 Task: Add in the project XcelTech an epic 'Cloud Capacity Planning'.
Action: Mouse moved to (225, 74)
Screenshot: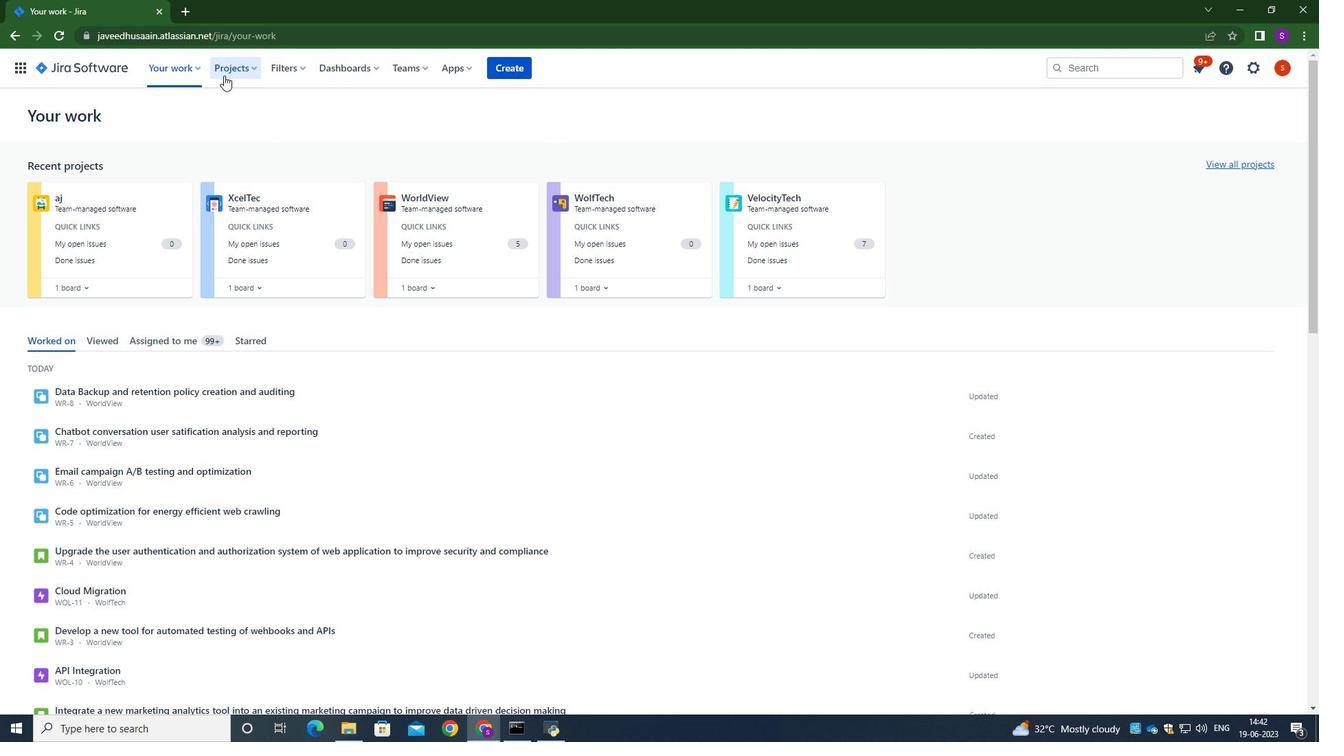 
Action: Mouse pressed left at (225, 74)
Screenshot: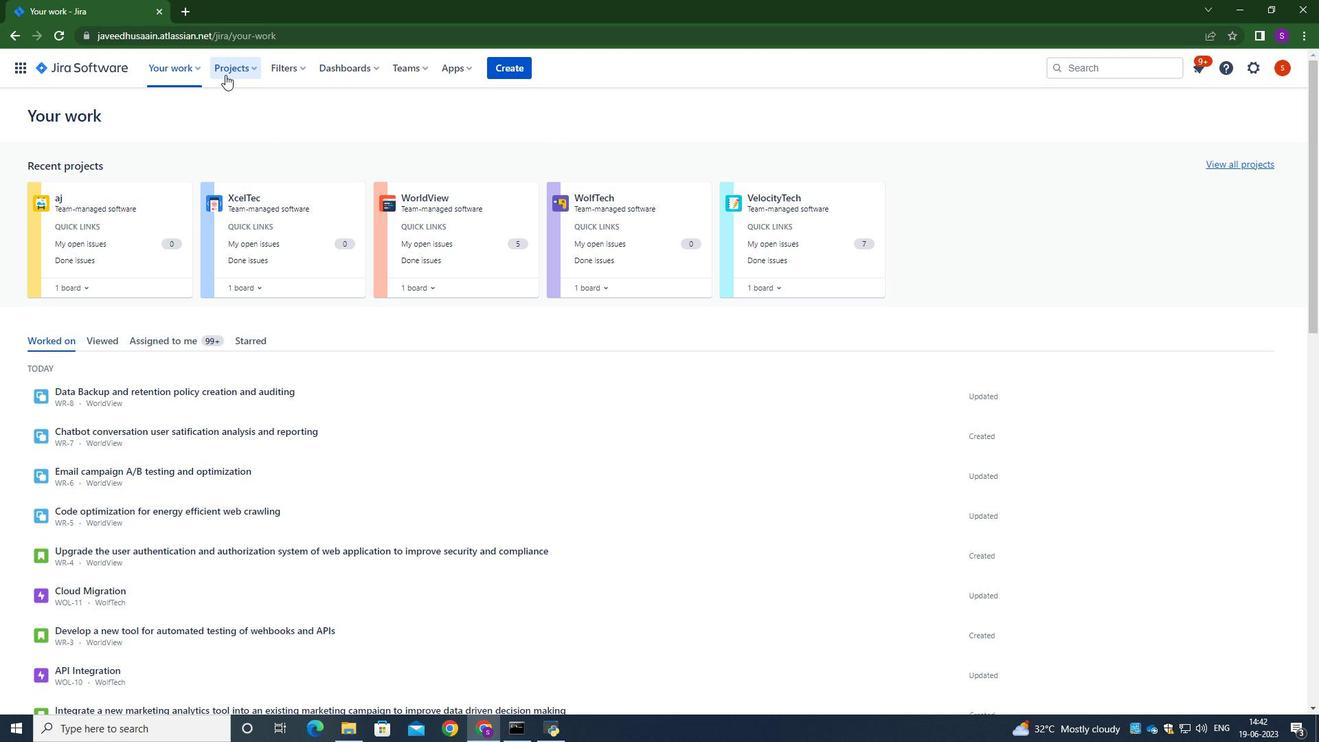 
Action: Mouse moved to (266, 138)
Screenshot: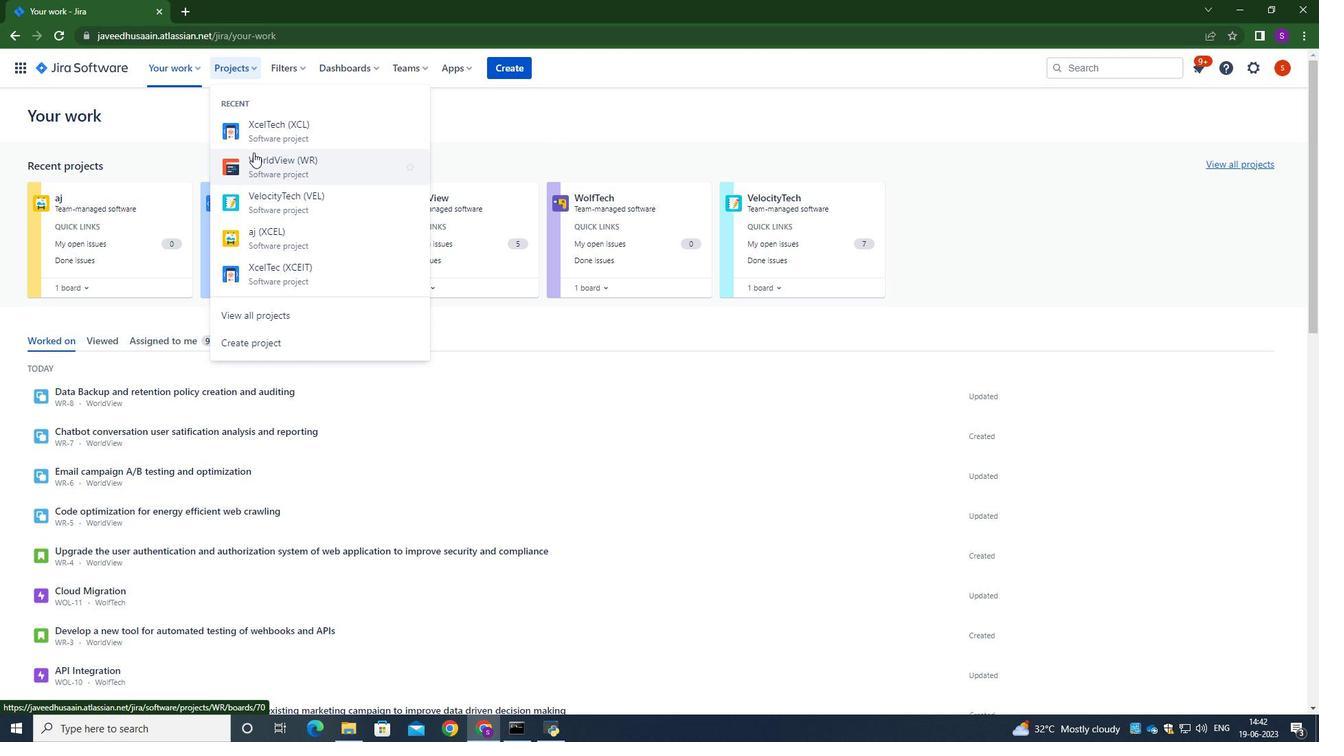 
Action: Mouse pressed left at (266, 138)
Screenshot: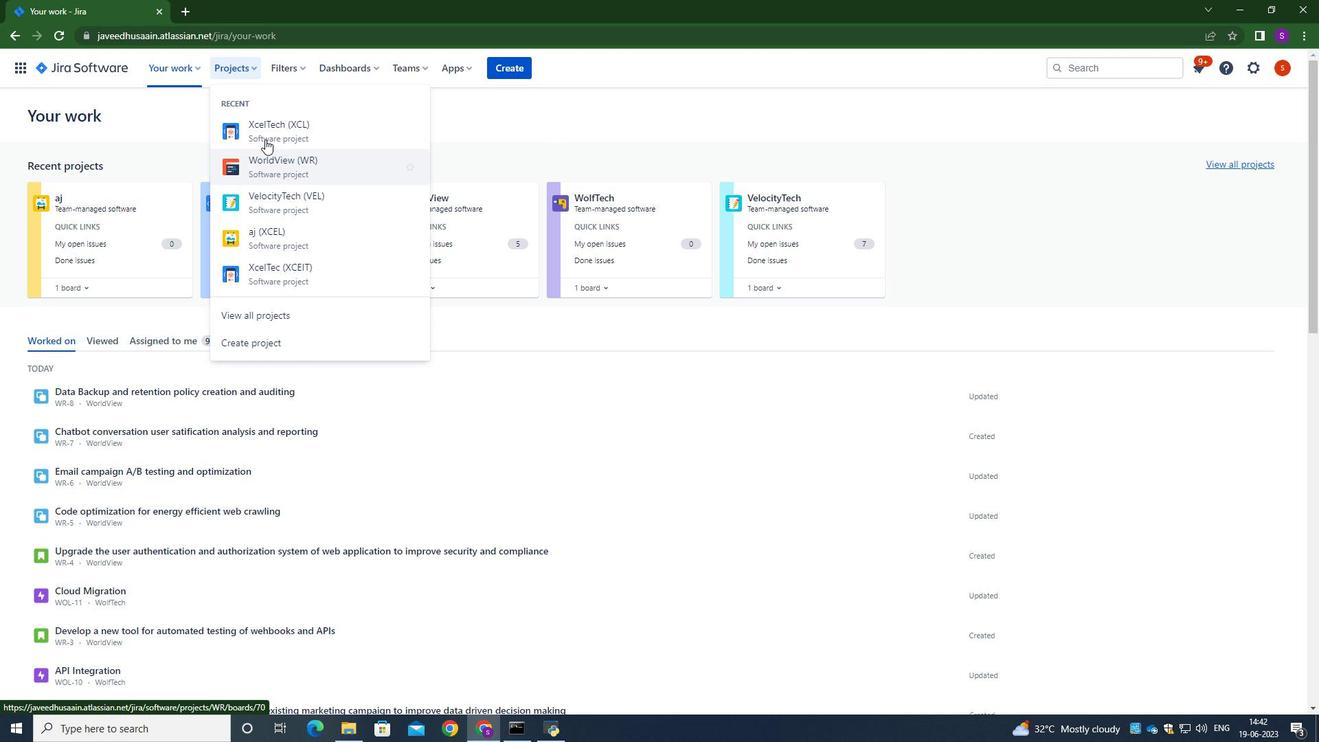
Action: Mouse moved to (70, 215)
Screenshot: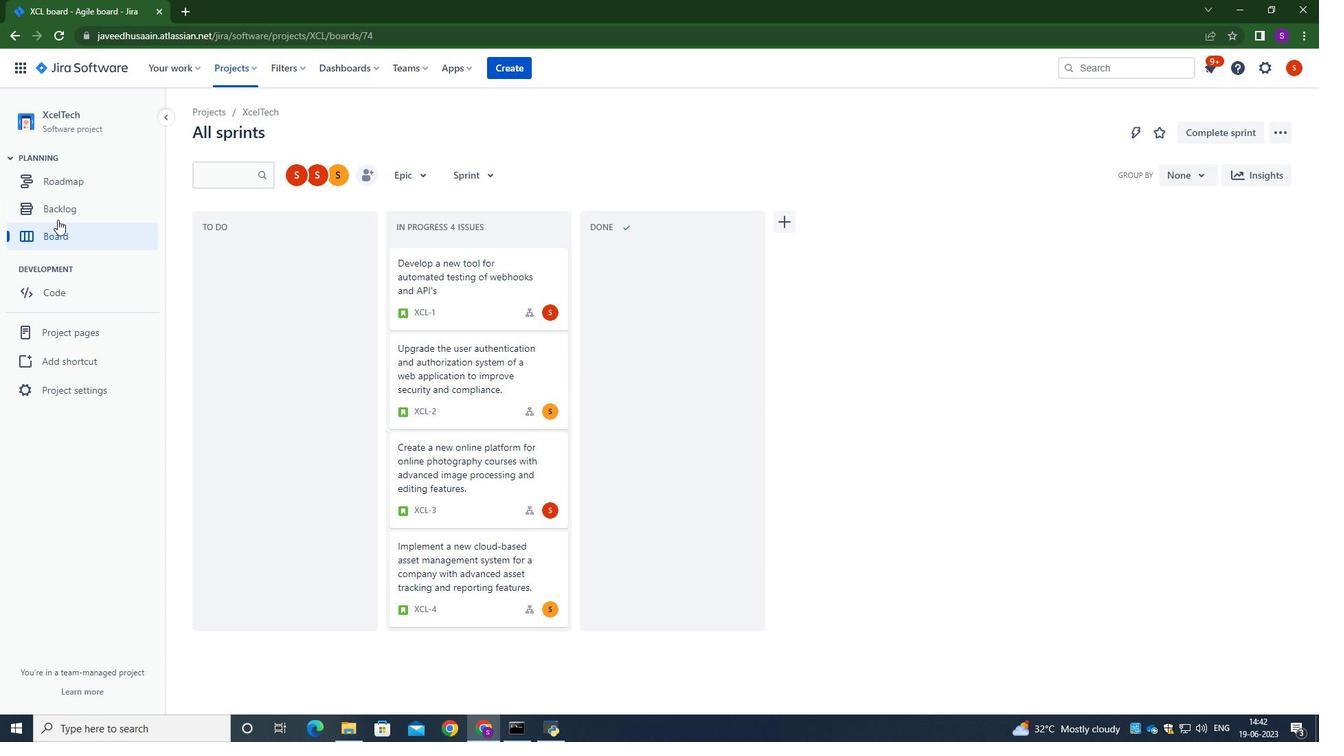 
Action: Mouse pressed left at (70, 215)
Screenshot: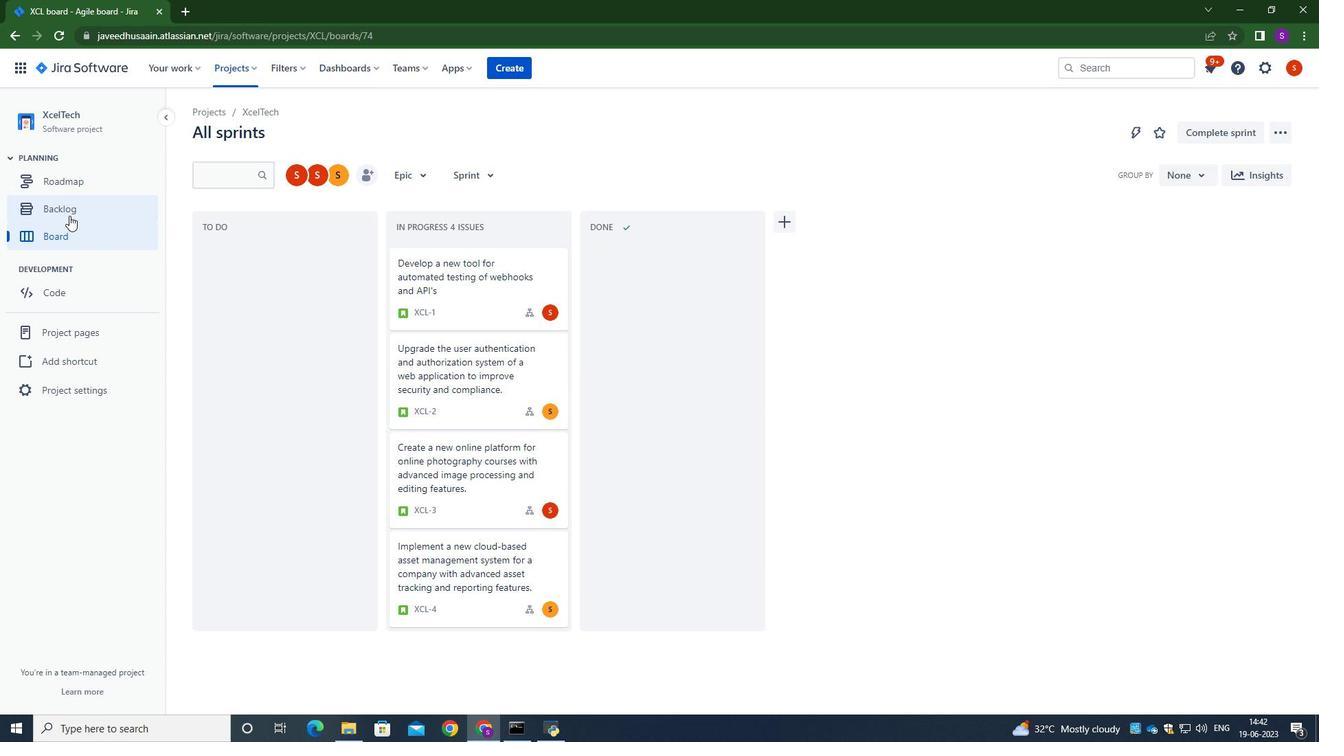 
Action: Mouse moved to (267, 338)
Screenshot: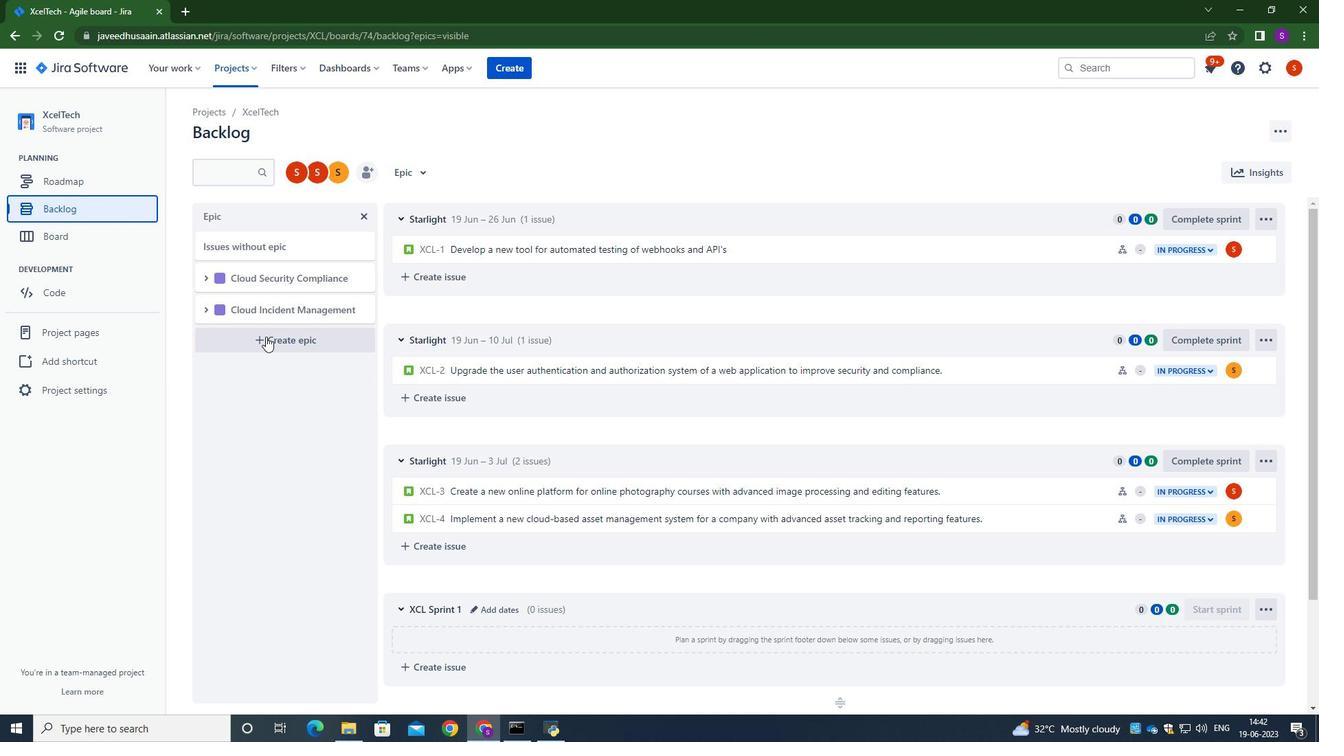
Action: Mouse pressed left at (267, 338)
Screenshot: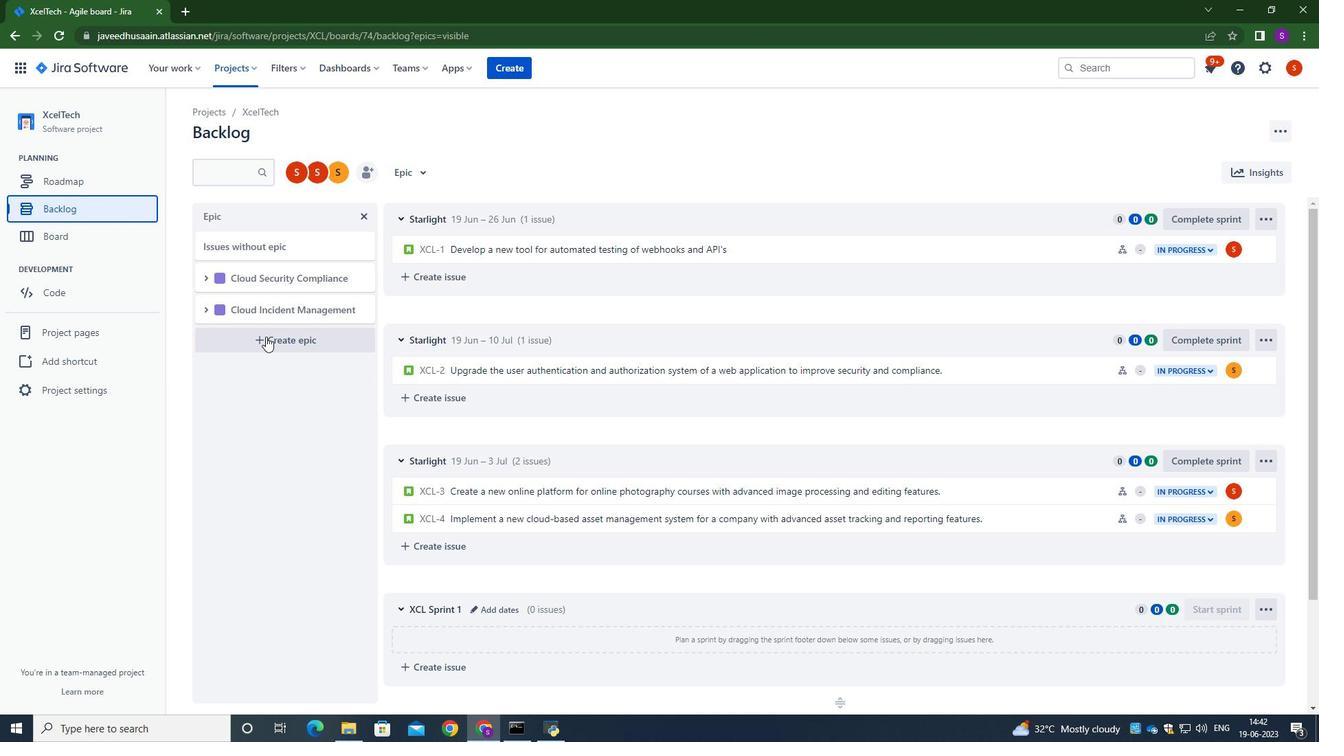 
Action: Mouse moved to (263, 334)
Screenshot: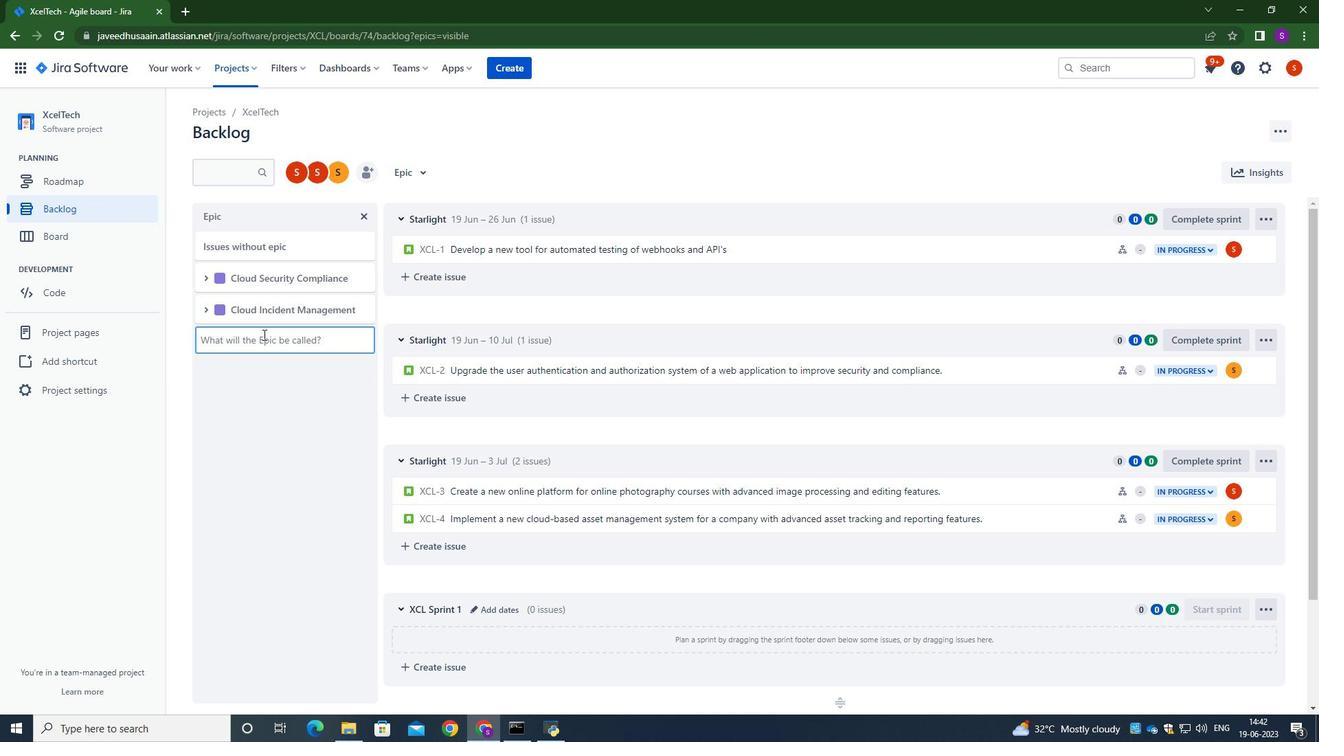 
Action: Key pressed <Key.caps_lock>C<Key.caps_lock>loud<Key.space><Key.caps_lock>C<Key.caps_lock>apacity<Key.space><Key.caps_lock>P<Key.caps_lock>lanning<Key.enter>
Screenshot: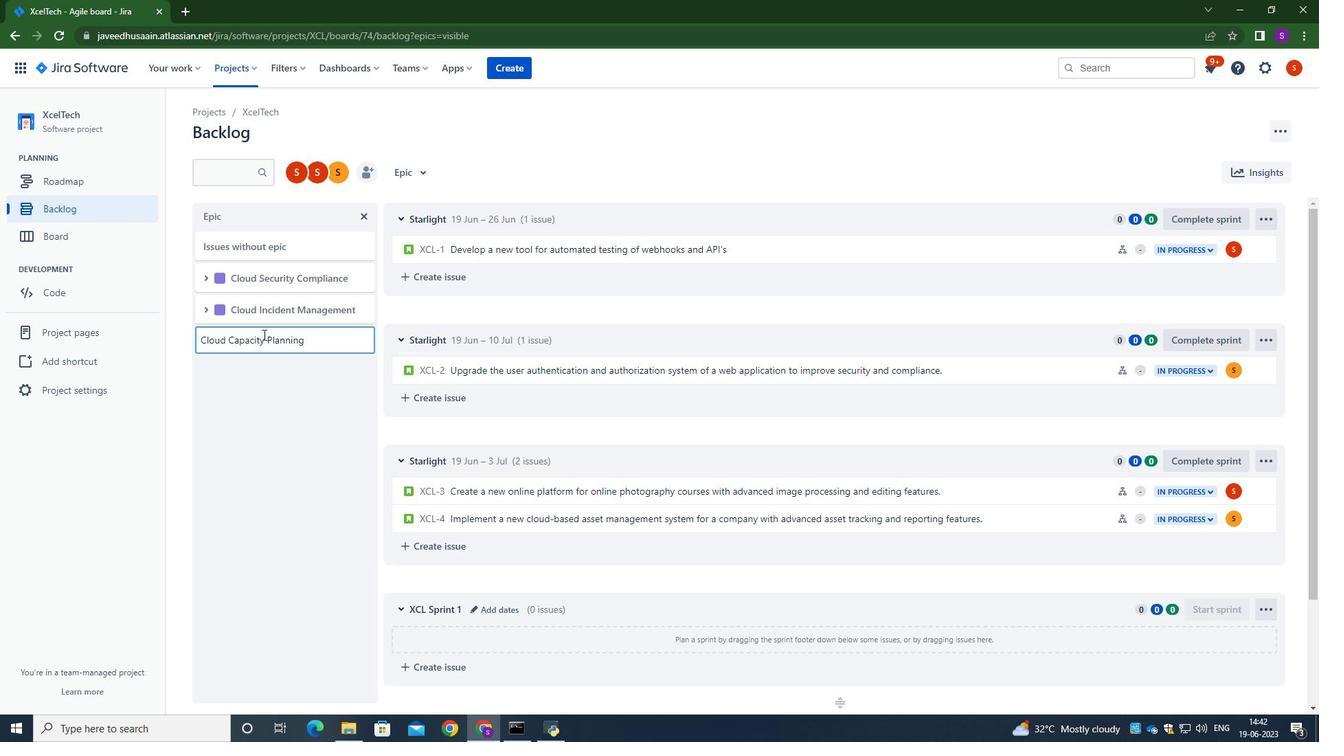 
Action: Mouse moved to (272, 415)
Screenshot: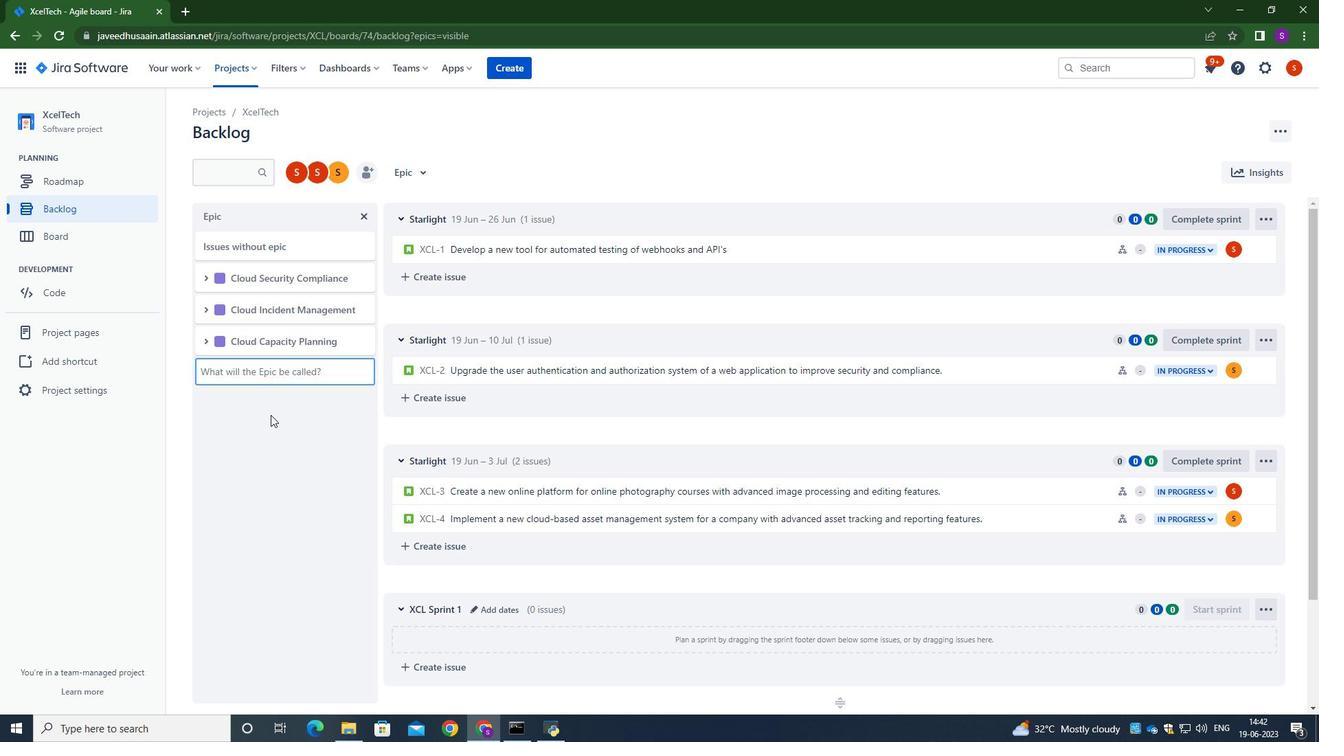 
Action: Mouse pressed left at (272, 415)
Screenshot: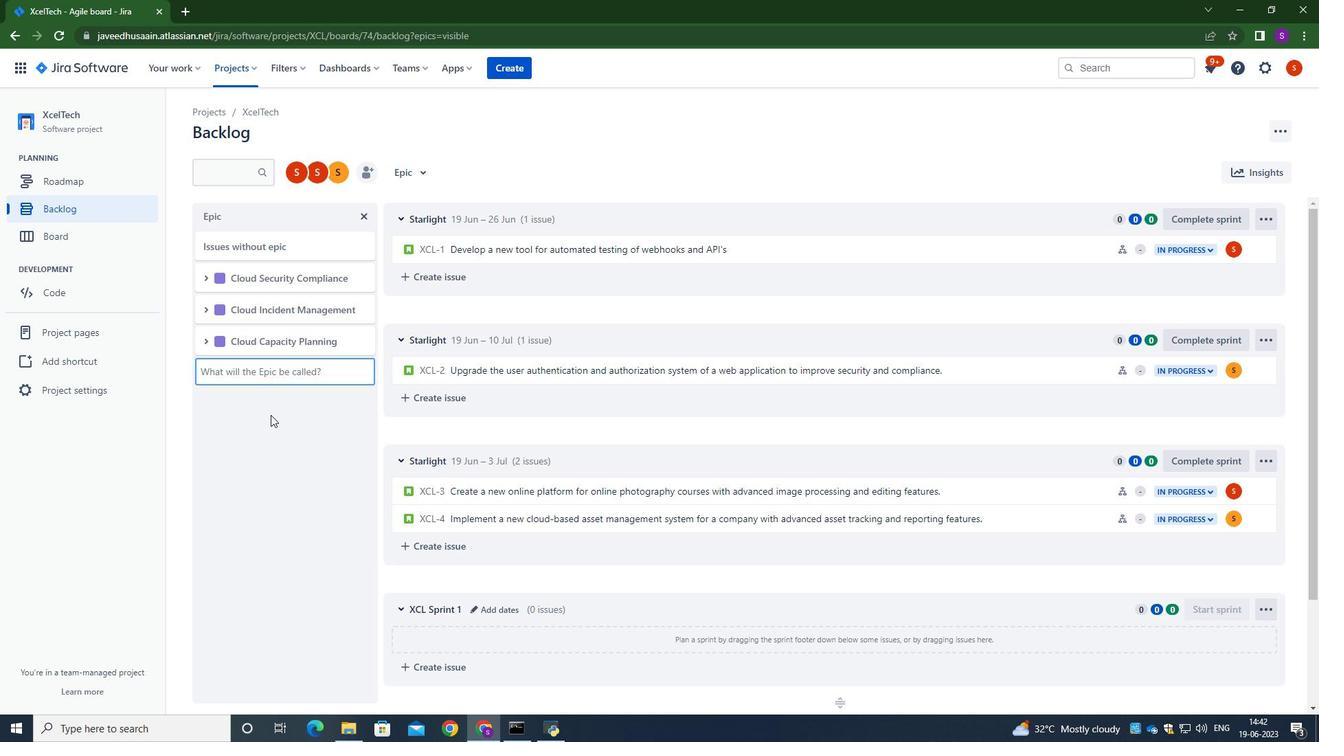 
Action: Mouse moved to (646, 116)
Screenshot: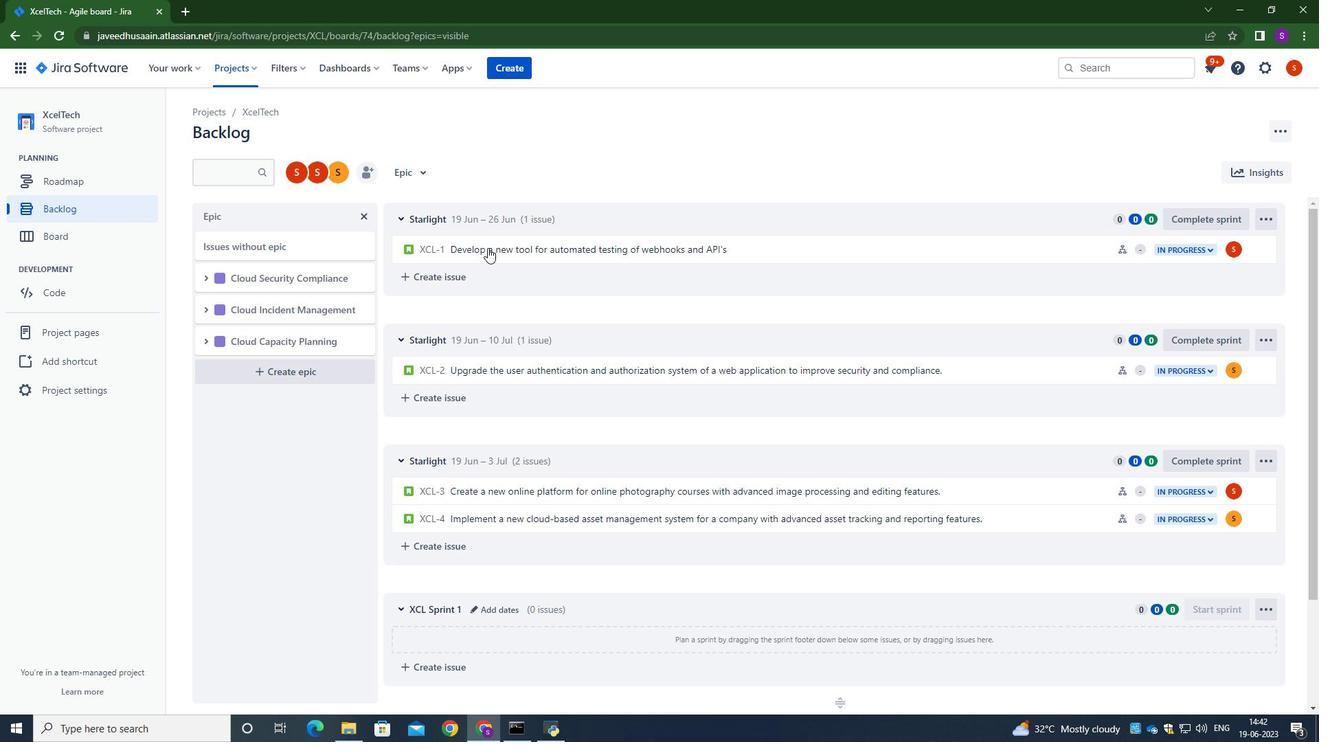 
Action: Mouse pressed left at (646, 116)
Screenshot: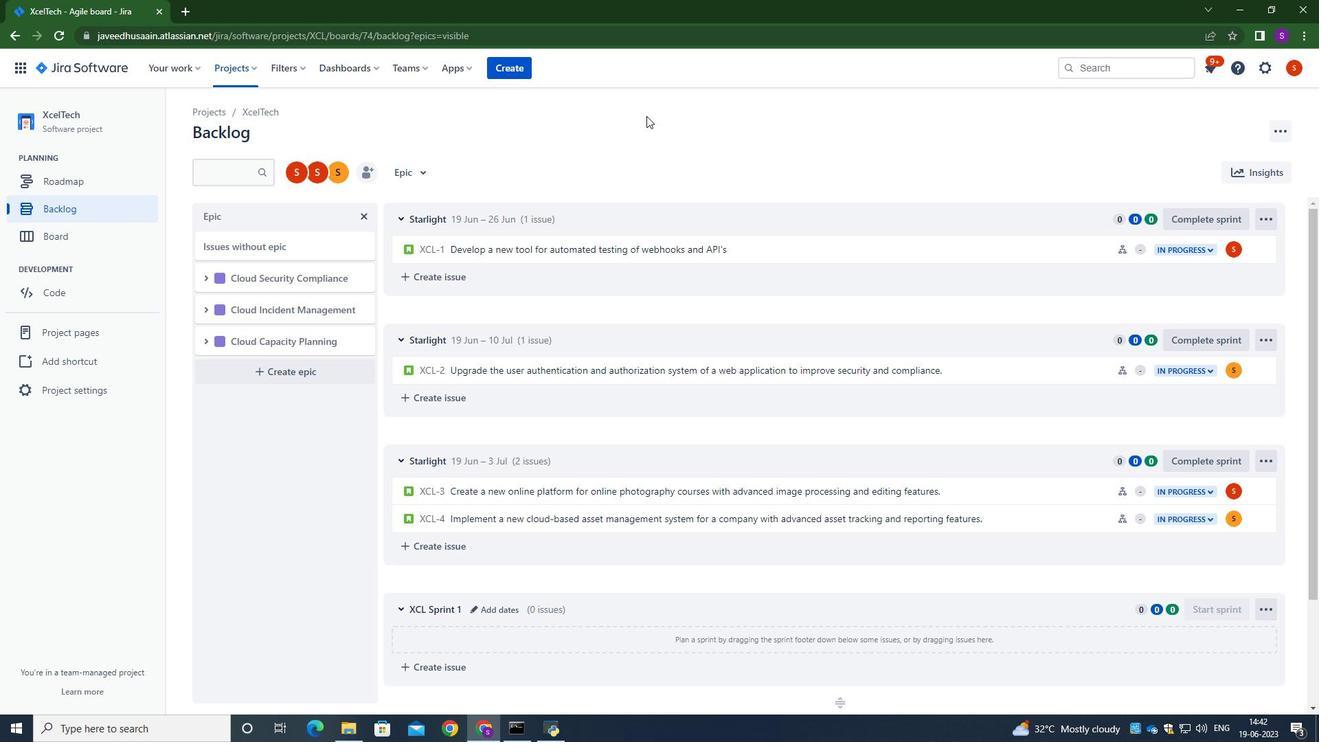 
Action: Mouse moved to (646, 114)
Screenshot: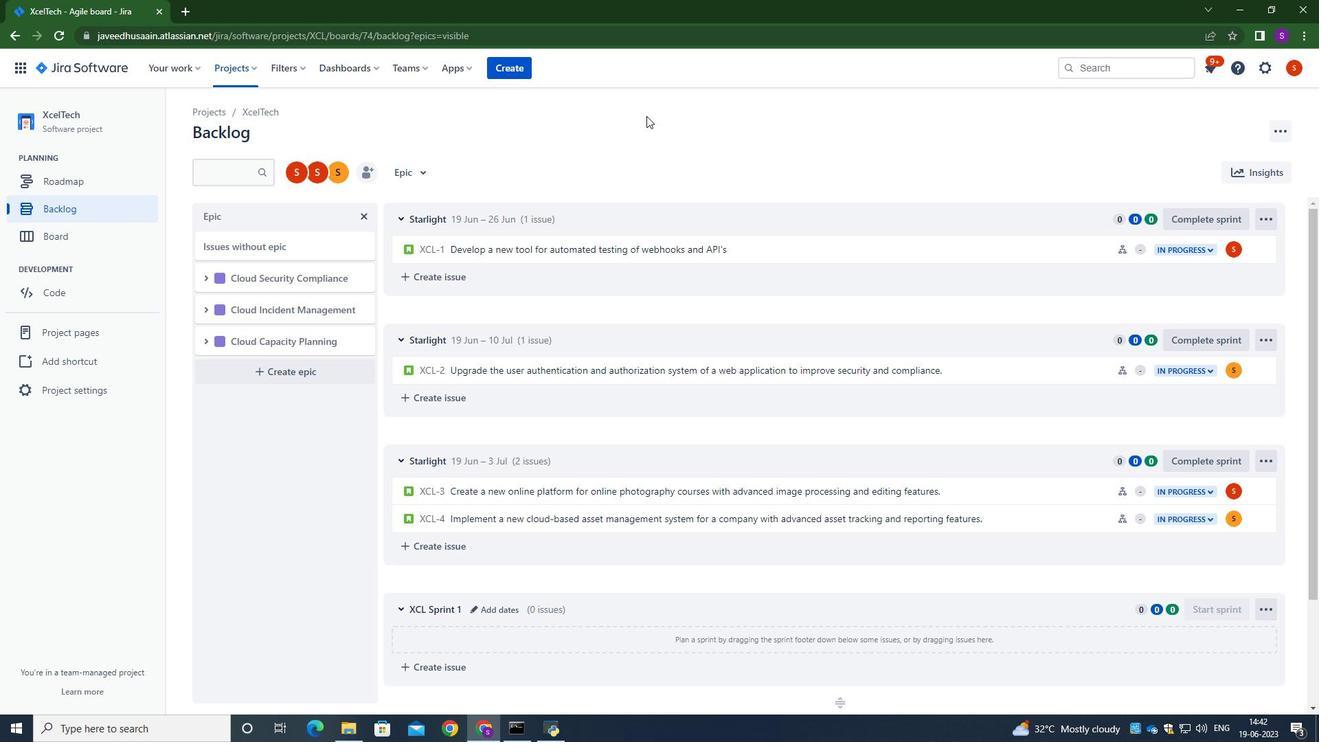 
